 Task: Extract the text between two specific angle brackets in a JavaScript file.
Action: Mouse pressed left at (464, 491)
Screenshot: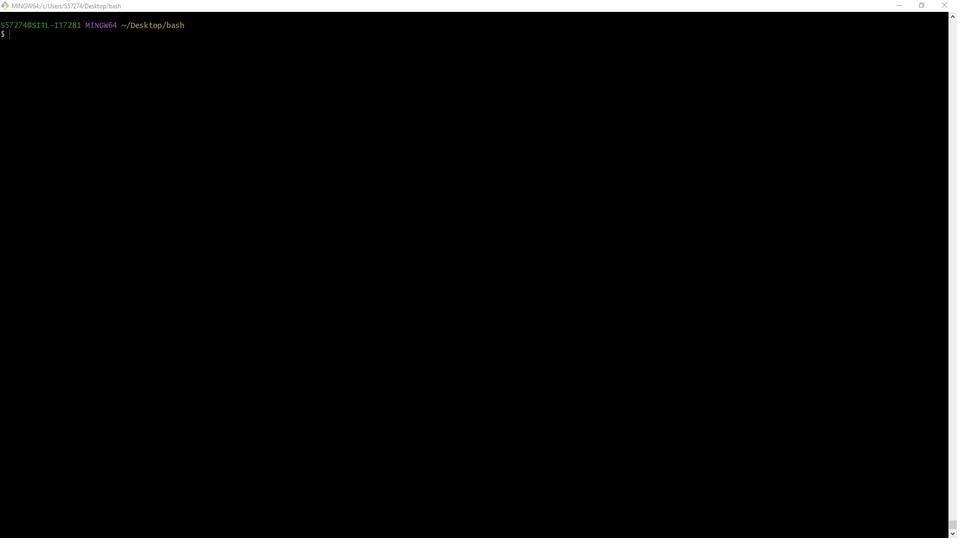
Action: Mouse moved to (890, 222)
Screenshot: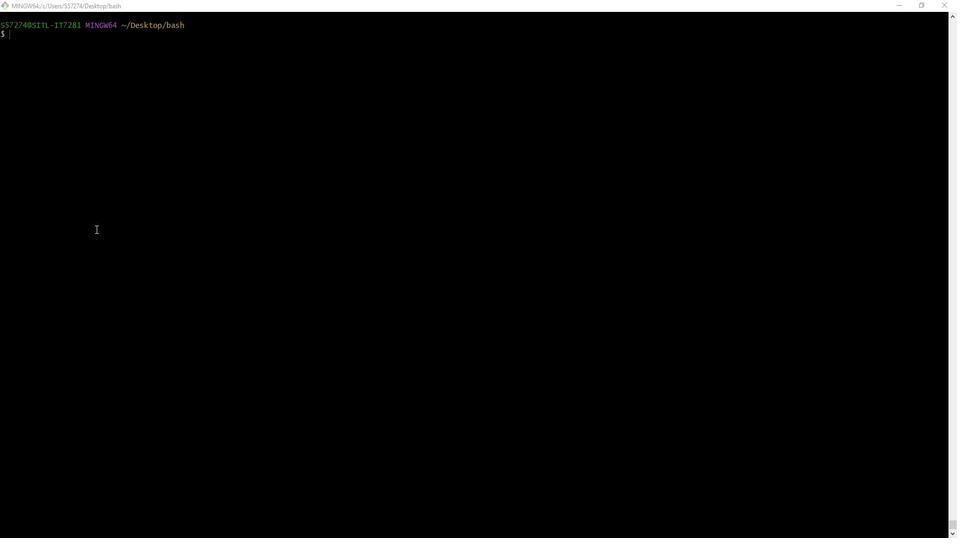 
Action: Mouse pressed left at (890, 222)
Screenshot: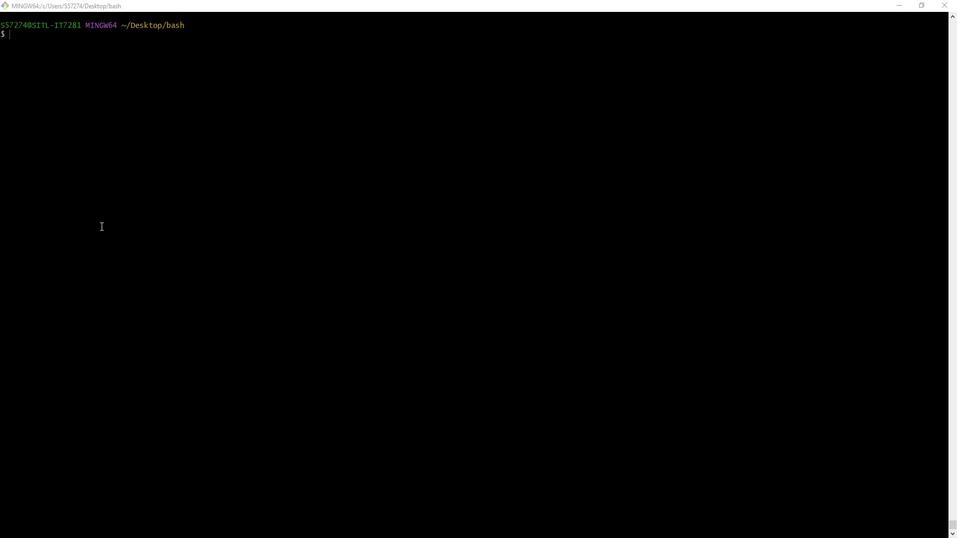 
Action: Key pressed touch<Key.space>script.js<Key.enter>vim<Key.space>script.js<Key.enter>i<Key.space>//<Key.space>sample<Key.space>javascript<Key.space><Key.space><Key.backspace>file<Key.enter><Key.backspace><Key.backspace><Key.backspace><Key.space><Key.enter><Key.space>function<Key.space>hello<Key.shift_r>World<Key.shift_r>()<Key.space><Key.shift_r>{<Key.enter>console.log<Key.shift_r>(<Key.shift_r>"<Key.shift_r>Hello,<Key.space><Key.shift_r>World<Key.shift_r>!"<Key.shift_r><Key.shift_r><Key.shift_r><Key.shift_r><Key.shift_r><Key.shift_r><Key.shift_r><Key.shift_r><Key.shift_r><Key.shift_r><Key.shift_r><Key.shift_r><Key.shift_r>);<Key.enter><Key.backspace><Key.backspace><Key.space><Key.shift_r>}<Key.enter><Key.enter><Key.space>function<Key.space>extract<Key.shift_r>Text<Key.shift_r>()<Key.space><Key.shift_r>{<Key.enter>const<Key.space>text<Key.shift_r>To<Key.shift_r>Extract<Key.space>=<Key.space>'<Key.shift_r><tag<Key.shift_r>>this<Key.space>is<Key.space>the<Key.space>text<Key.space>to<Key.space>extract<Key.shift_r><Key.shift_r><Key.shift_r><Key.shift_r><Key.shift_r></tag<Key.shift_r>>';<Key.enter>return<Key.space>text<Key.shift_r>To<Key.shift_r>Extract;<Key.enter><Key.backspace><Key.backspace><Key.space><Key.shift_r>}<Key.enter><Key.enter><Key.space>//<Key.space>some<Key.space>comment<Key.space>with<Key.space><Key.shift_r><tag<Key.shift_r>><Key.shift_r>Another<Key.space>text<Key.space>to<Key.space>extract<Key.shift_r></tag<Key.shift_r>><Key.esc><Key.shift_r>:wq<Key.enter>touch<Key.space>jana<Key.backspace><Key.backspace>vascript<Key.shift_r>_an.sh<Key.enter>vim<Key.space>javascript<Key.shift_r>_an.sh
Screenshot: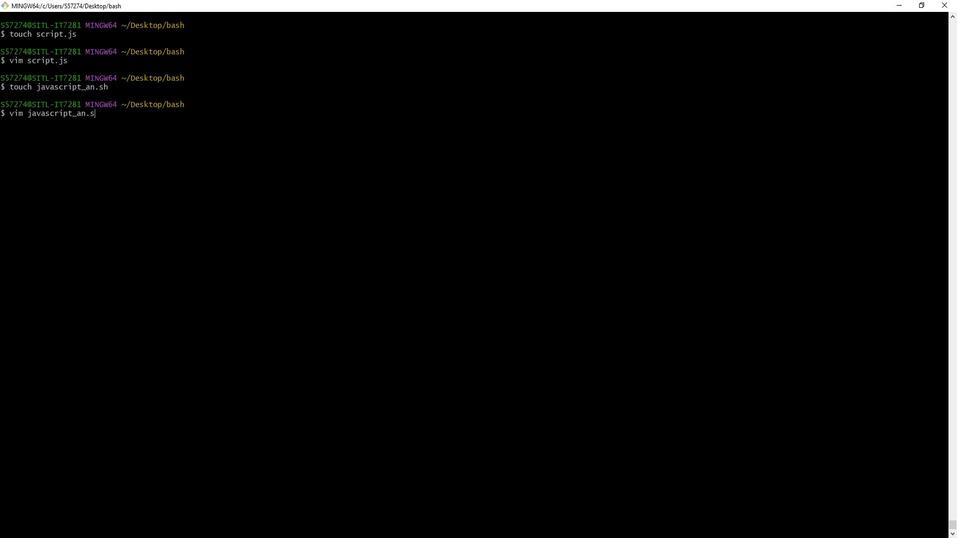 
Action: Mouse moved to (289, 199)
Screenshot: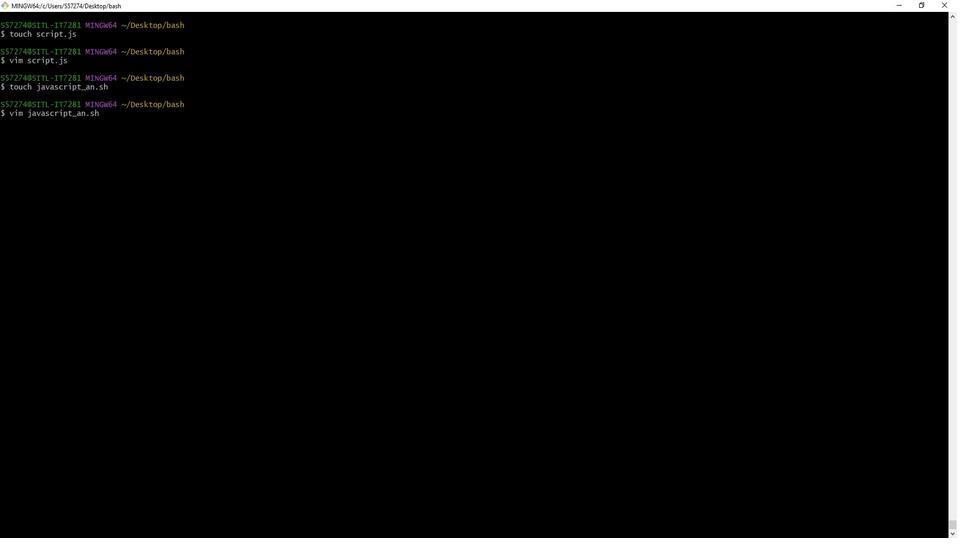 
Action: Key pressed <Key.enter>
Screenshot: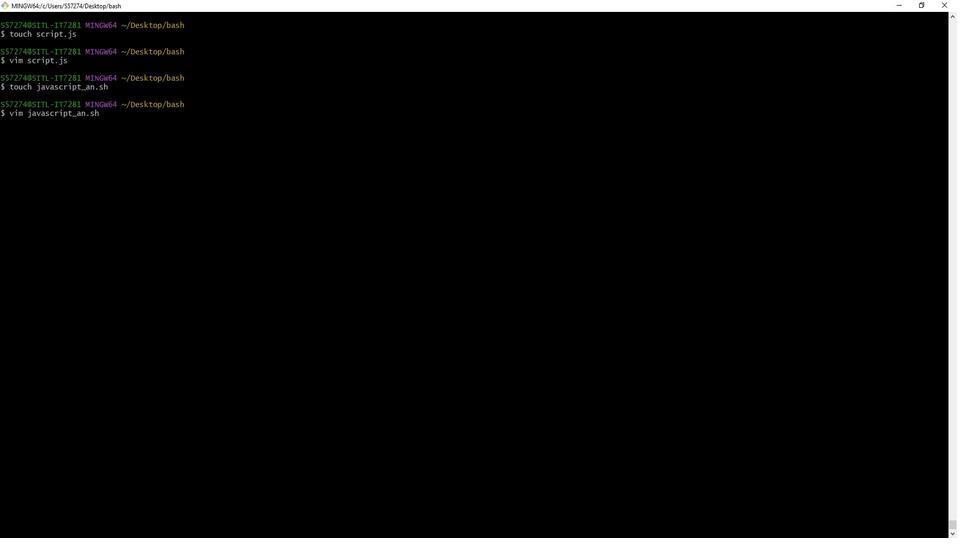 
Action: Mouse moved to (239, 140)
Screenshot: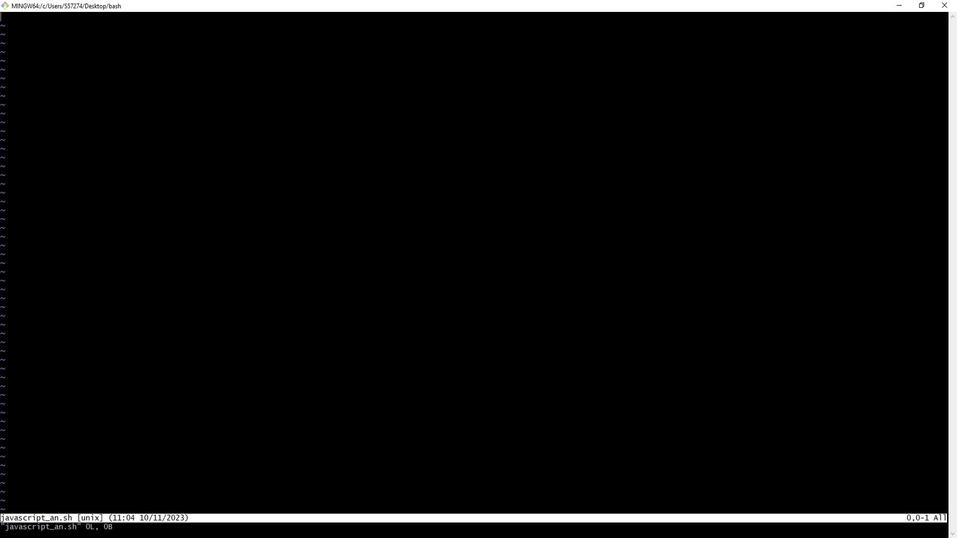 
Action: Mouse pressed left at (239, 140)
Screenshot: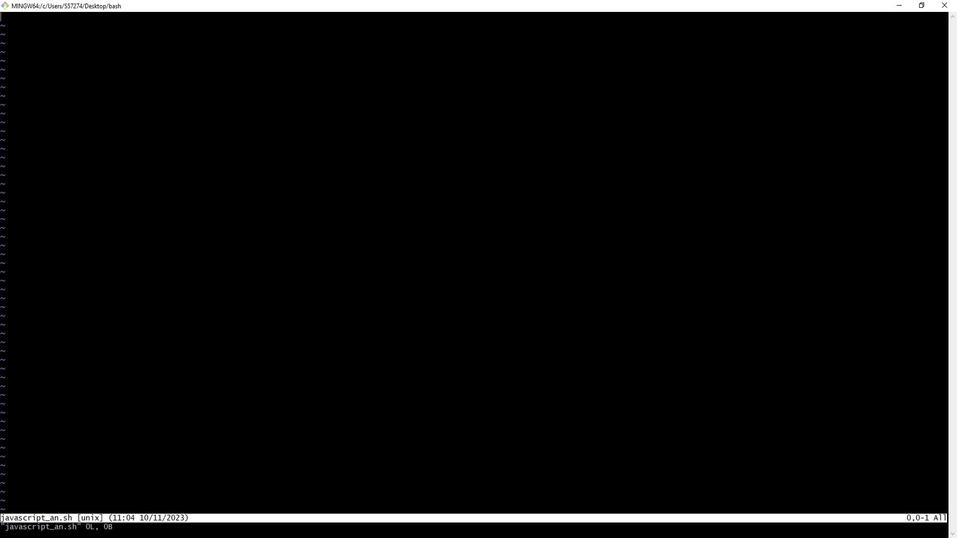 
Action: Mouse moved to (923, 252)
Screenshot: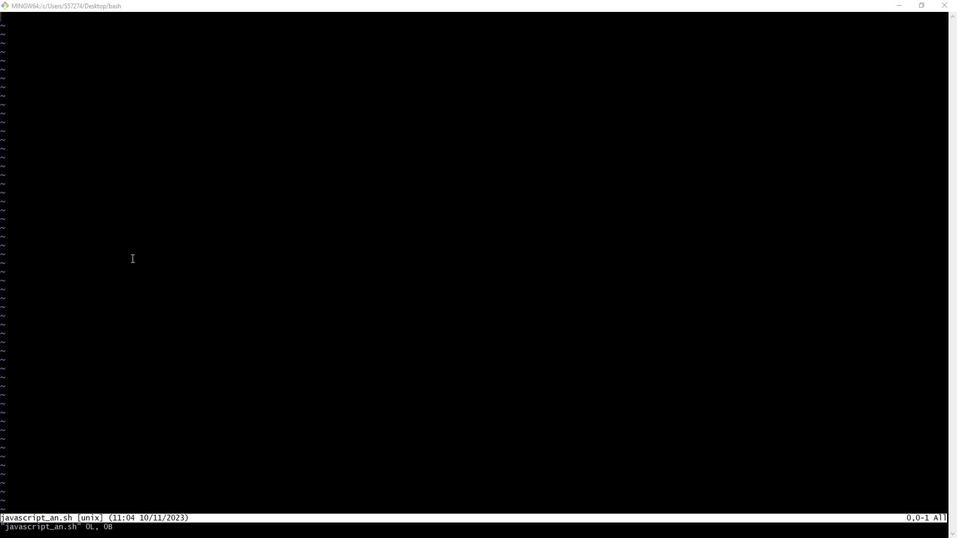 
Action: Mouse pressed left at (923, 252)
Screenshot: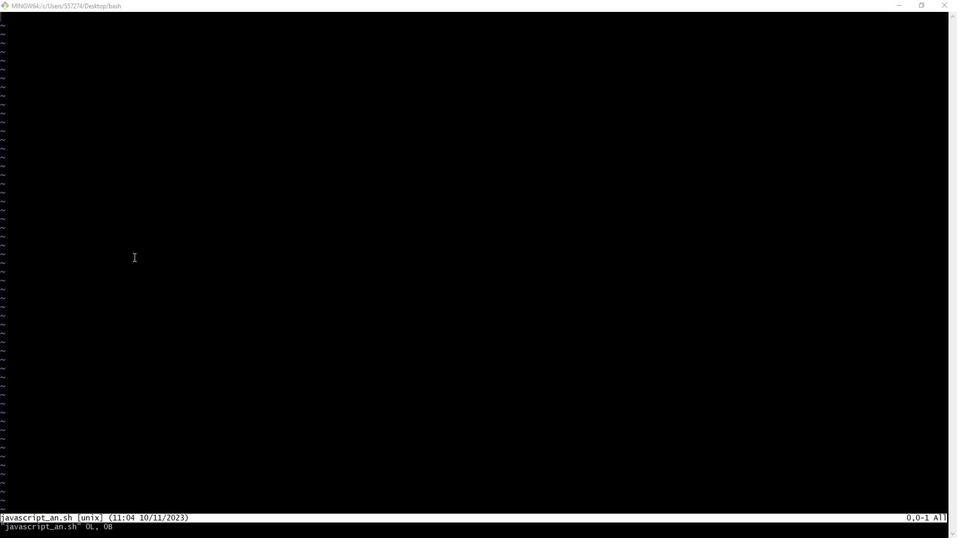 
Action: Key pressed i<Key.space><Key.shift_r>#!/bin/bash<Key.enter><Key.enter><Key.shift_r>Replace<Key.space>'script.js'<Key.space>with<Key.space>the<Key.space>actual<Key.space>path<Key.space>to<Key.space>your<Key.space>javascti<Key.backspace><Key.backspace>ript<Key.space>file<Key.enter><Key.backspace>javascript<Key.shift_r><Key.shift_r><Key.shift_r><Key.shift_r>_file=<Key.shift_r><Key.shift_r>"<Key.shift_r>script.js<Key.shift_r>"<Key.enter><Key.enter><Key.shift_r>#<Key.space>define<Key.space>the<Key.space>start<Key.space>and<Key.space>end<Key.space>tags<Key.enter><Key.backspace><Key.backspace>start<Key.shift_r>_tag=<Key.shift_r><Key.shift_r><Key.shift_r><Key.shift_r><Key.shift_r><Key.shift_r><Key.shift_r><Key.shift_r><Key.shift_r><Key.shift_r><Key.shift_r><Key.shift_r><Key.shift_r><Key.shift_r><Key.shift_r><Key.shift_r><Key.shift_r><Key.shift_r>"<Key.shift_r>><Key.backspace><Key.shift_r><tag<Key.shift_r>>"<Key.enter>end<Key.left><Key.left><Key.left><Key.space><Key.right><Key.right><Key.right><Key.shift_r>_tag=<Key.shift_r>"<Key.shift_r></tag<Key.shift_r>><Key.shift_r>"<Key.enter><Key.enter><Key.shift_r>#<Key.space>extract<Key.space>the<Key.space><Key.backspace><Key.backspace><Key.backspace>ext<Key.space>ber<Key.backspace>tween<Key.space>the<Key.space>specified<Key.space>tags<Key.enter><Key.backspace><Key.backspace>result=<Key.shift_r>$<Key.shift_r>(grep<Key.space>-o<Key.shift_r>P<Key.space><Key.shift_r>"<Key.shift_r>(<Key.shift_r>?<Key.shift_r><=<Key.shift_r><Key.shift_r><Key.shift_r><Key.shift_r>$<Key.shift_r><Key.shift_r><Key.shift_r><Key.shift_r><Key.shift_r>{start<Key.shift_r>_tag<Key.shift_r>}).<Key.shift_r>*<Key.shift_r><Key.shift_r><Key.shift_r><Key.shift_r><Key.shift_r><Key.shift_r><Key.shift_r><Key.shift_r><Key.shift_r>?<Key.shift_r><Key.shift_r>(<Key.shift_r><Key.shift_r><Key.shift_r><Key.shift_r><Key.shift_r><Key.shift_r><Key.shift_r><Key.shift_r><Key.shift_r><Key.shift_r><Key.shift_r><Key.shift_r>?=<Key.shift_r>$<Key.shift_r>{end<Key.shift_r>_tag<Key.shift_r>}<Key.shift_r>)<Key.shift_r>"<Key.space><Key.shift_r>"<Key.shift_r><Key.shift_r><Key.shift_r><Key.shift_r><Key.shift_r><Key.shift_r><Key.shift_r><Key.shift_r><Key.shift_r><Key.shift_r><Key.shift_r>$javascript<Key.shift_r>_file<Key.shift_r>"<Key.space><Key.shift_r>|<Key.space>sed<Key.space>'s/[[<Key.shift_r><Key.shift_r><Key.shift_r>:space<Key.shift_r>:]]//g'<Key.shift_r><Key.shift_r>)<Key.enter><Key.enter>echo<Key.space><Key.shift_r>"<Key.shift_r>Result<Key.shift_r>:<Key.space><Key.shift_r>$f<Key.backspace>result<Key.shift_r>"<Key.esc><Key.shift_r>:wq<Key.enter>chmod<Key.space><Key.shift_r>+x<Key.space>javascript<Key.shift_r>_an.sh<Key.enter>./javascrri<Key.backspace><Key.backspace>ipt<Key.shift_r>_an.sh<Key.enter>
Screenshot: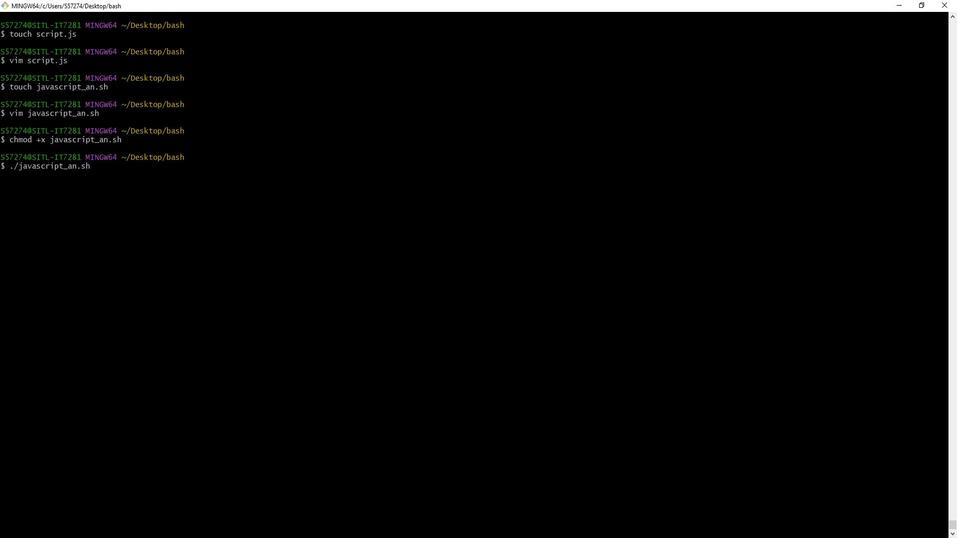 
Action: Mouse scrolled (923, 251) with delta (0, 0)
Screenshot: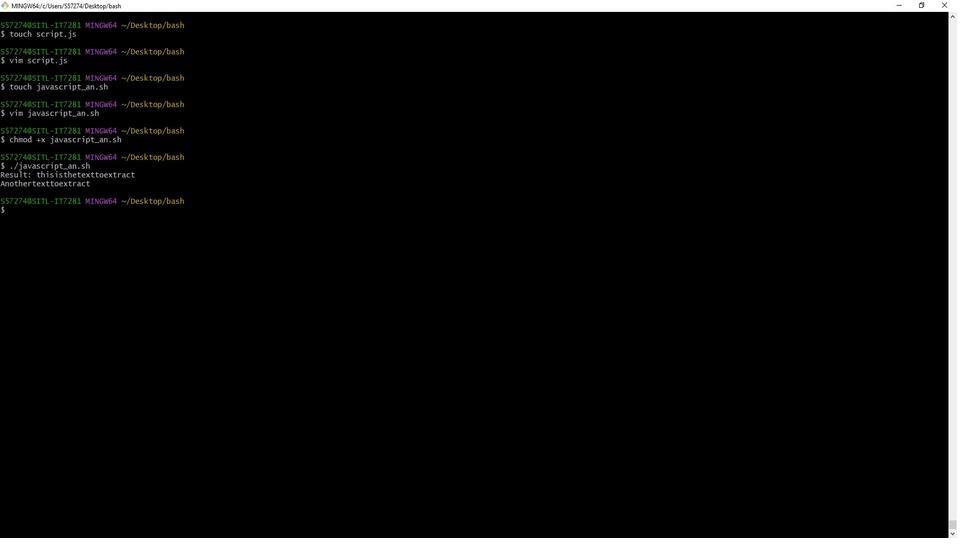 
Action: Mouse scrolled (923, 251) with delta (0, 0)
Screenshot: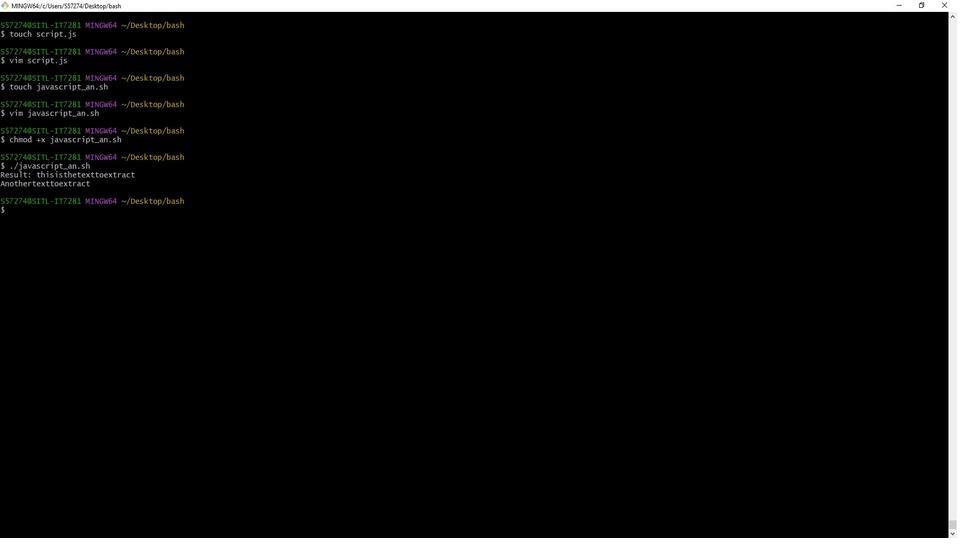 
Action: Mouse moved to (687, 339)
Screenshot: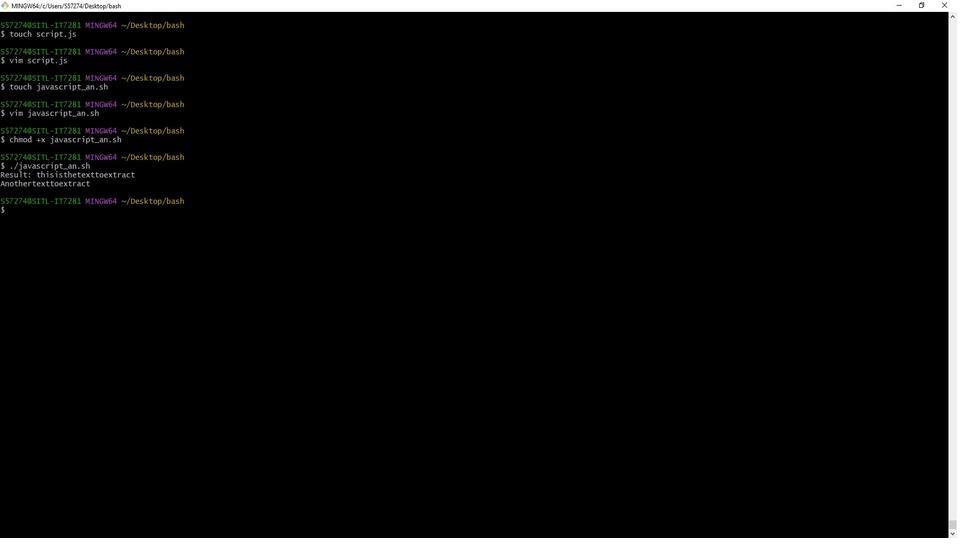 
Action: Mouse pressed left at (687, 339)
Screenshot: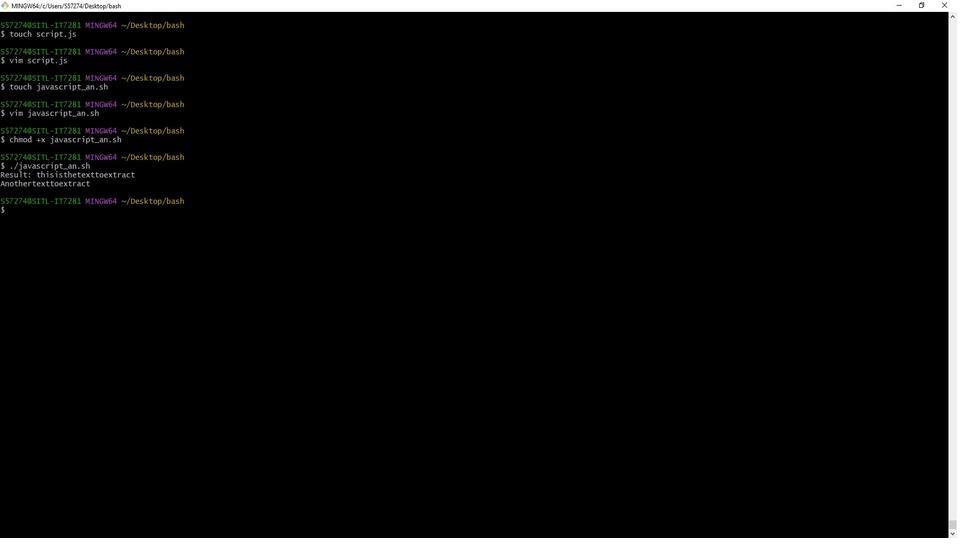 
